 Task: Enable Share your resume data with all recruiters.
Action: Mouse moved to (957, 372)
Screenshot: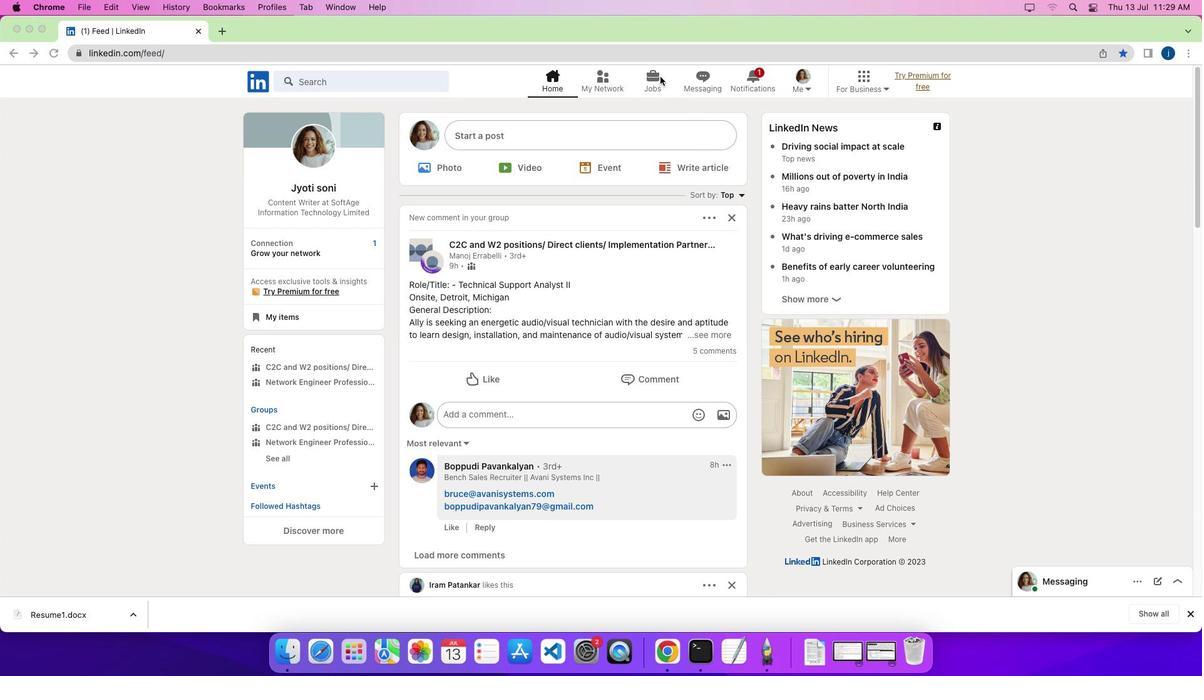
Action: Mouse pressed left at (957, 372)
Screenshot: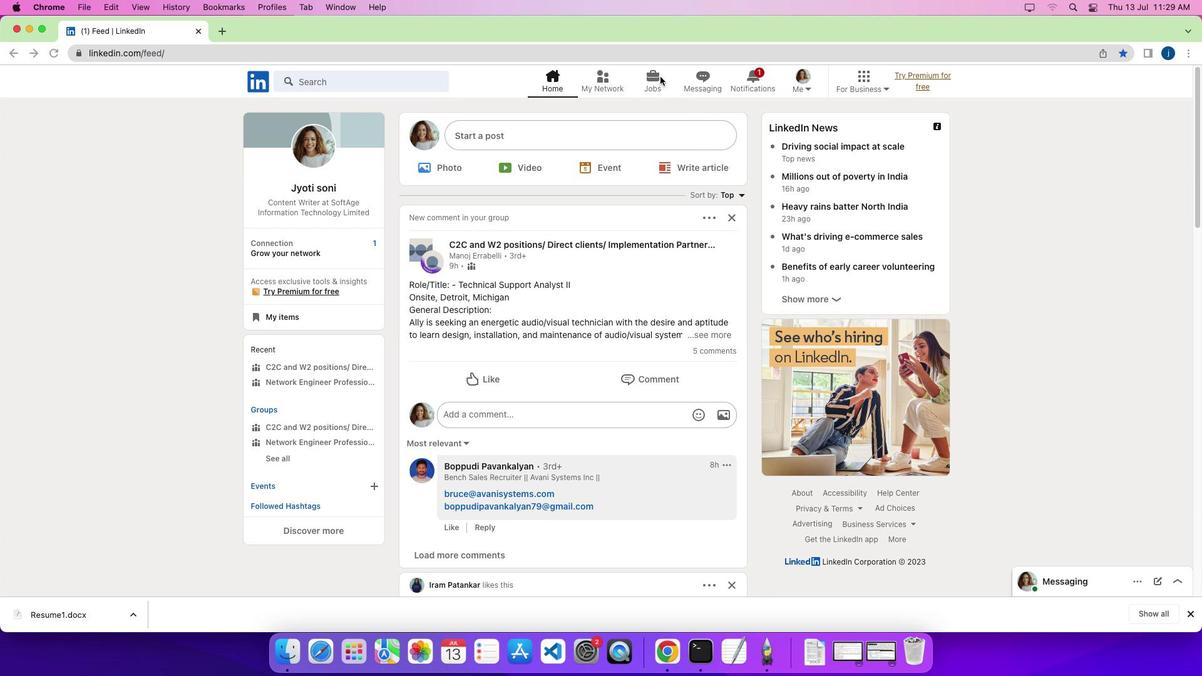 
Action: Mouse pressed left at (957, 372)
Screenshot: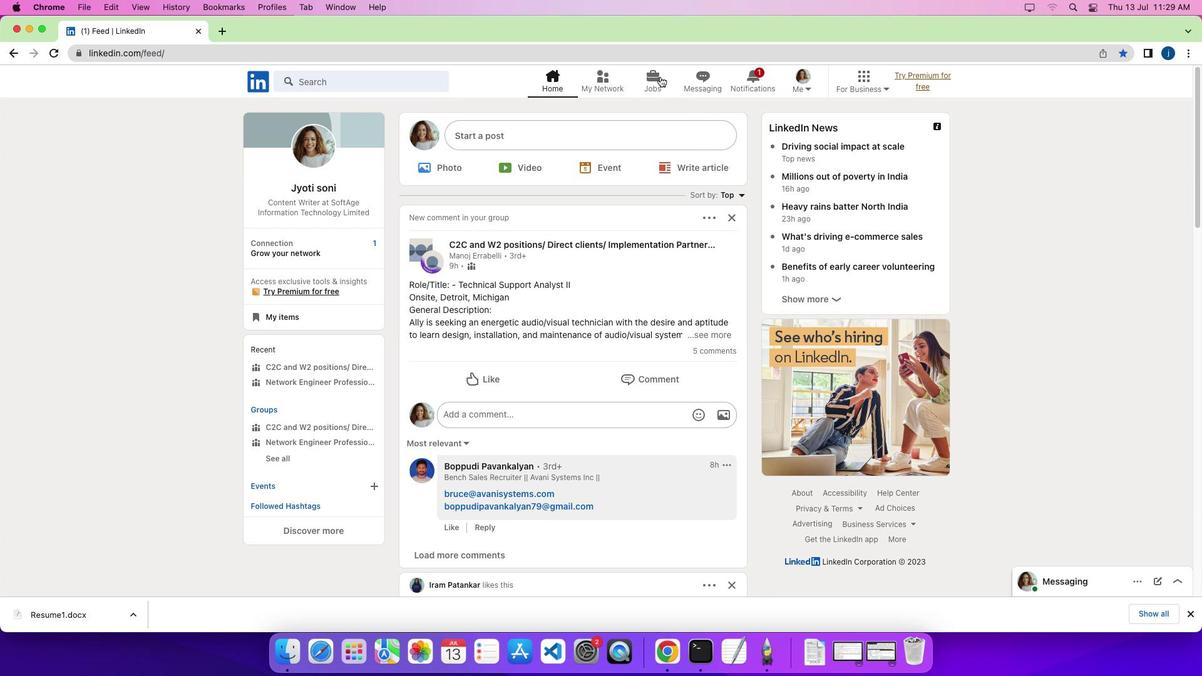 
Action: Mouse moved to (640, 612)
Screenshot: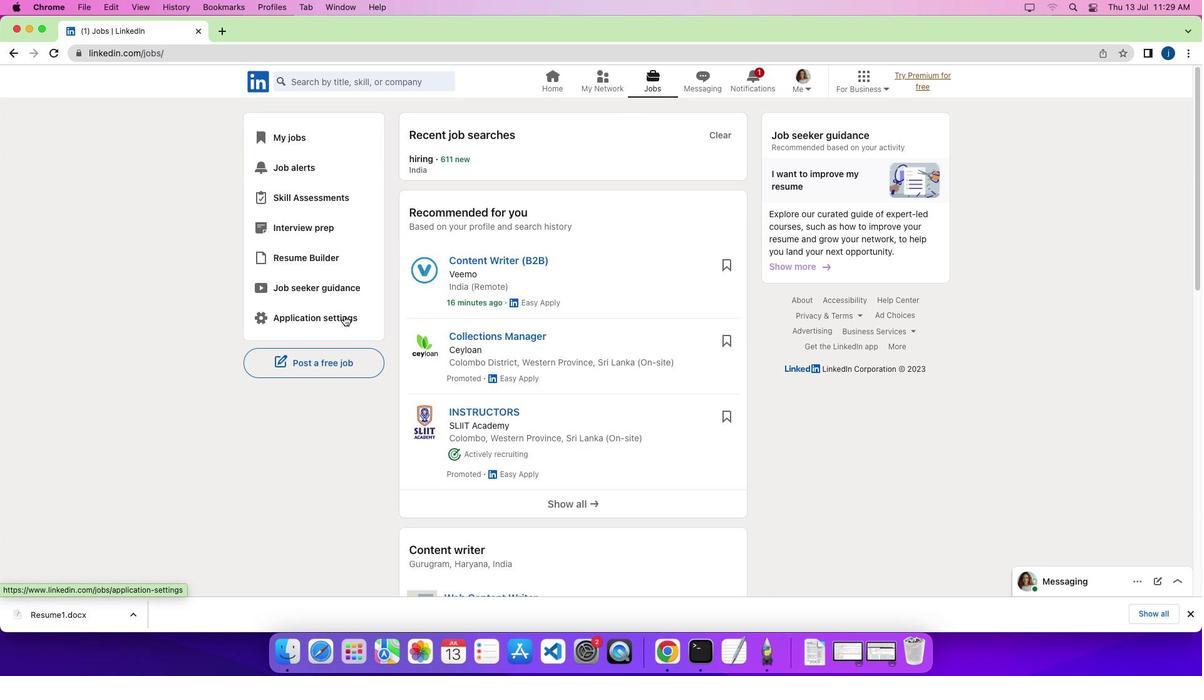 
Action: Mouse pressed left at (640, 612)
Screenshot: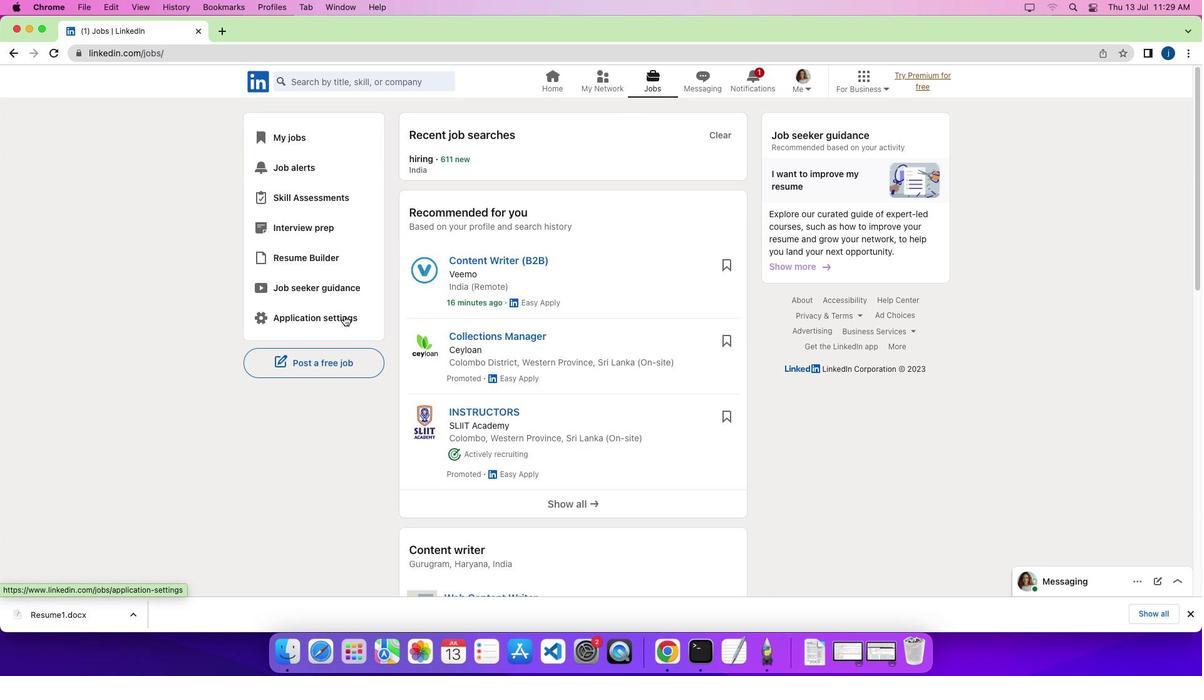 
Action: Mouse moved to (1203, 560)
Screenshot: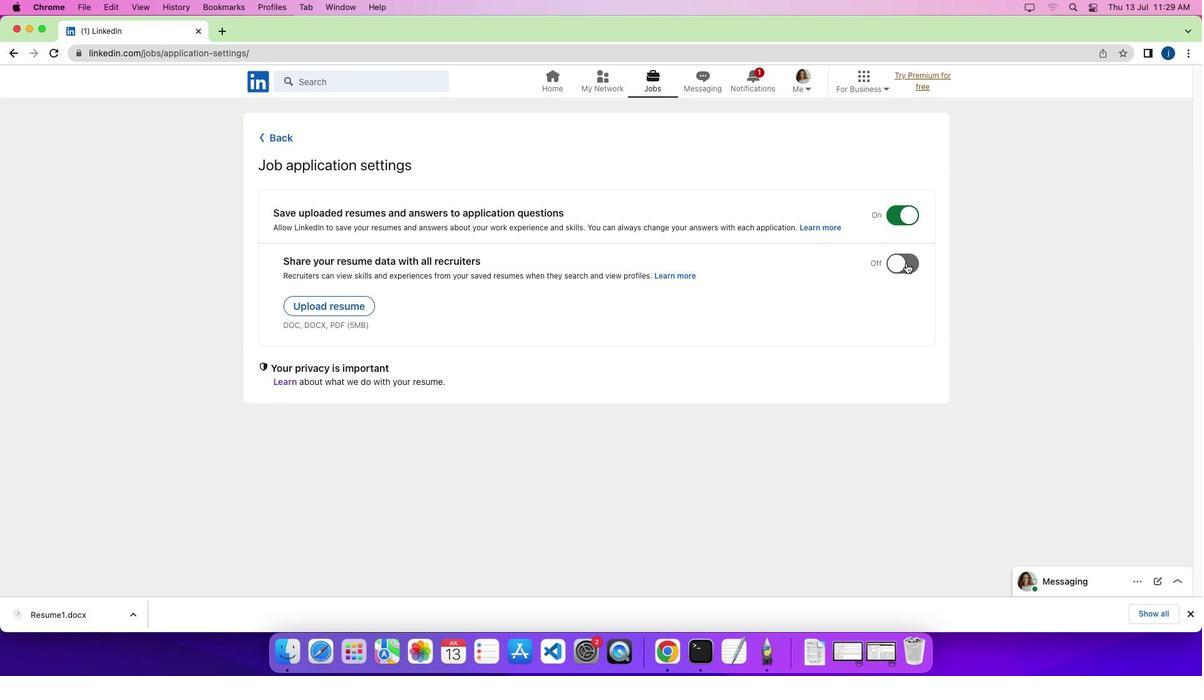 
Action: Mouse pressed left at (1203, 560)
Screenshot: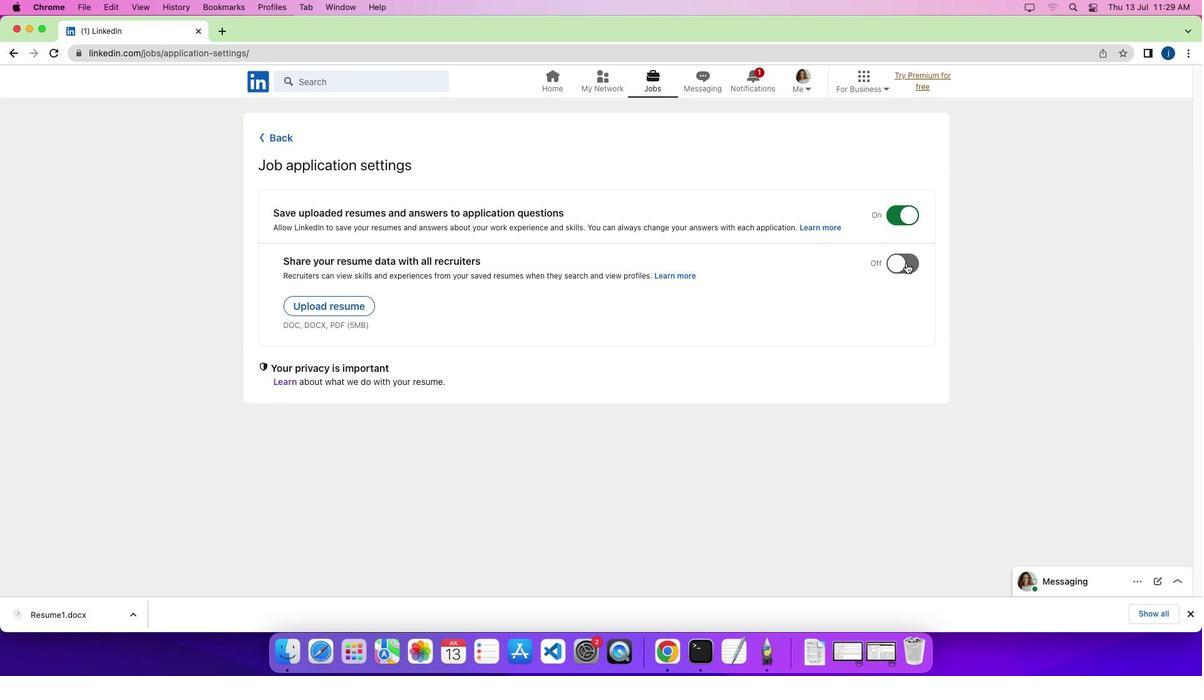 
